 Task: Look for products in the category "Superfoods" from Bellway only.
Action: Mouse moved to (233, 103)
Screenshot: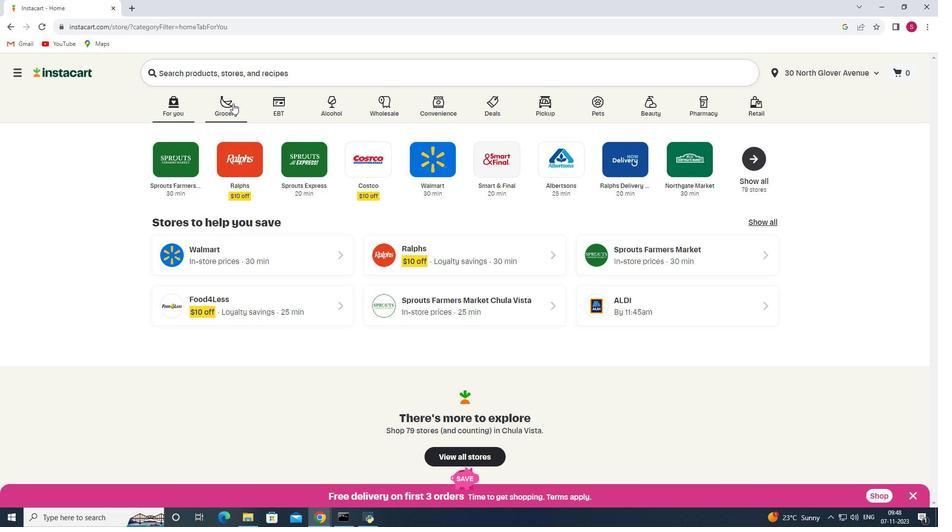 
Action: Mouse pressed left at (233, 103)
Screenshot: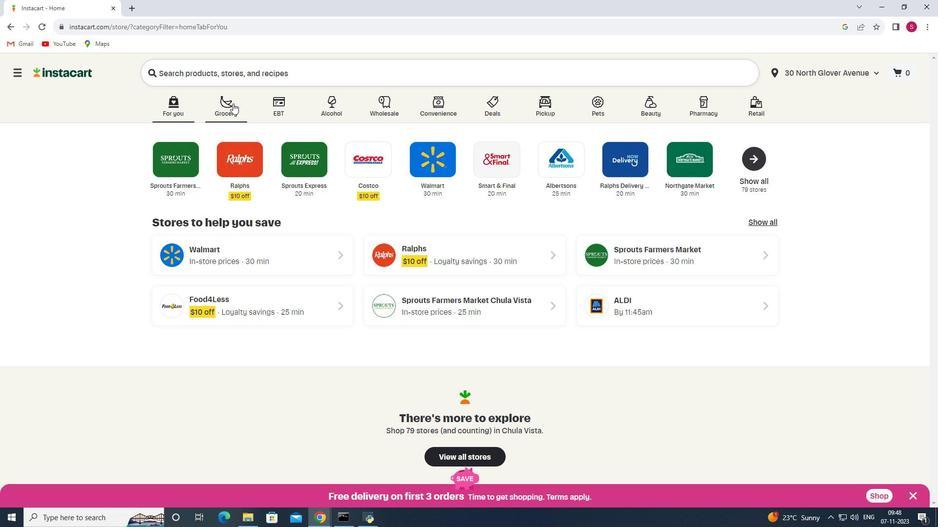 
Action: Mouse moved to (246, 277)
Screenshot: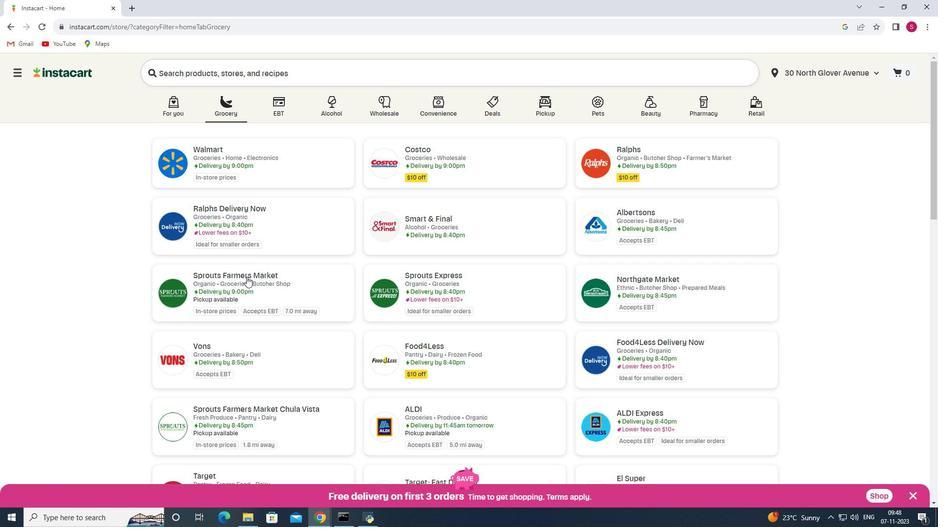 
Action: Mouse pressed left at (246, 277)
Screenshot: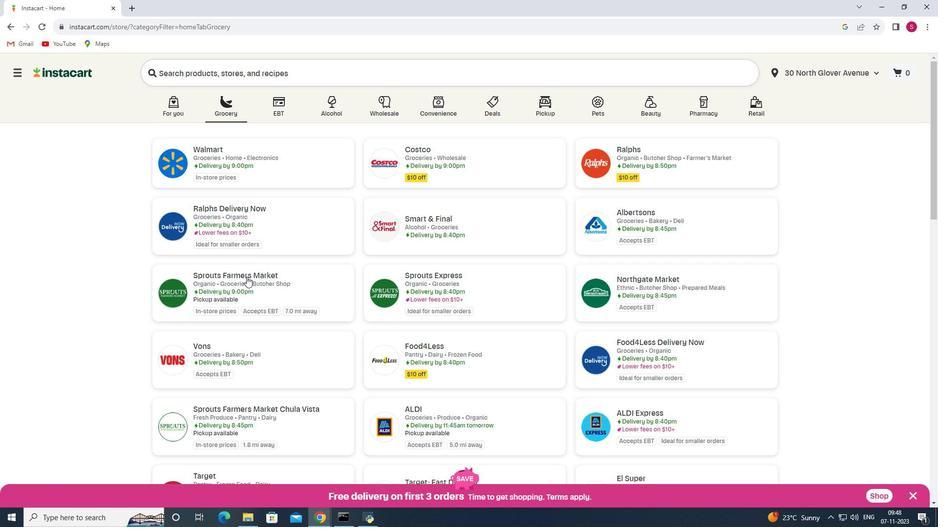 
Action: Mouse moved to (75, 317)
Screenshot: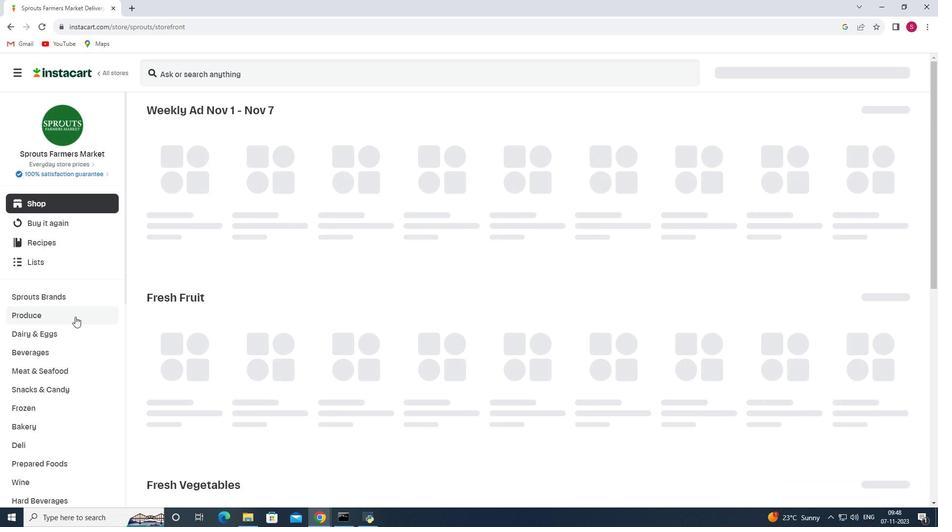 
Action: Mouse scrolled (75, 316) with delta (0, 0)
Screenshot: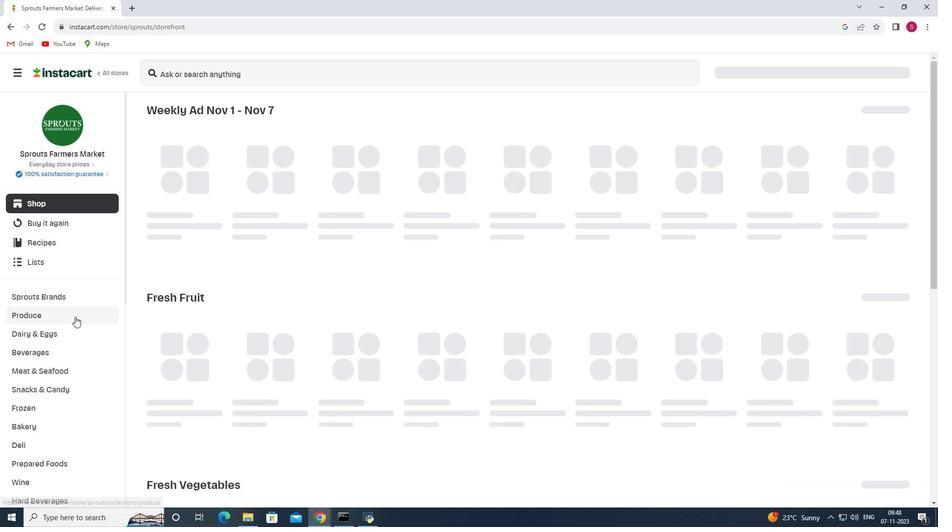 
Action: Mouse scrolled (75, 316) with delta (0, 0)
Screenshot: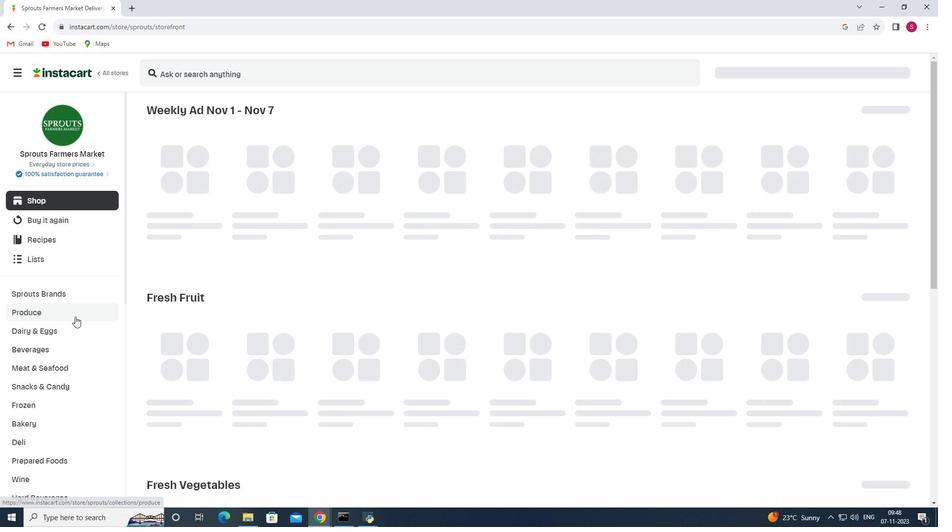 
Action: Mouse scrolled (75, 316) with delta (0, 0)
Screenshot: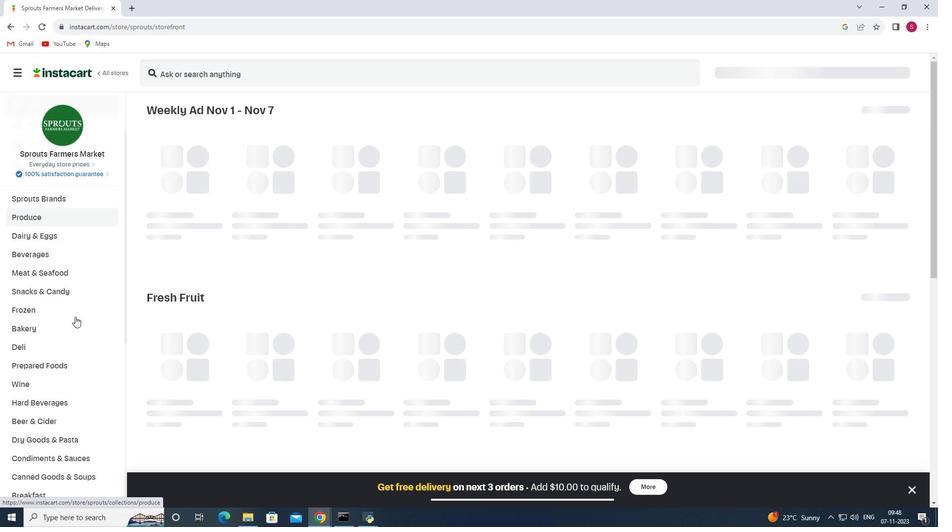 
Action: Mouse scrolled (75, 316) with delta (0, 0)
Screenshot: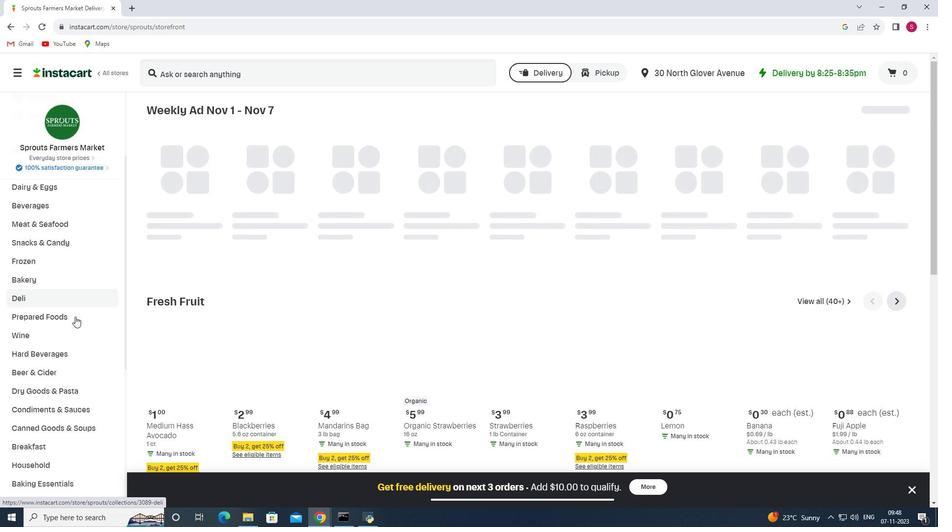 
Action: Mouse scrolled (75, 316) with delta (0, 0)
Screenshot: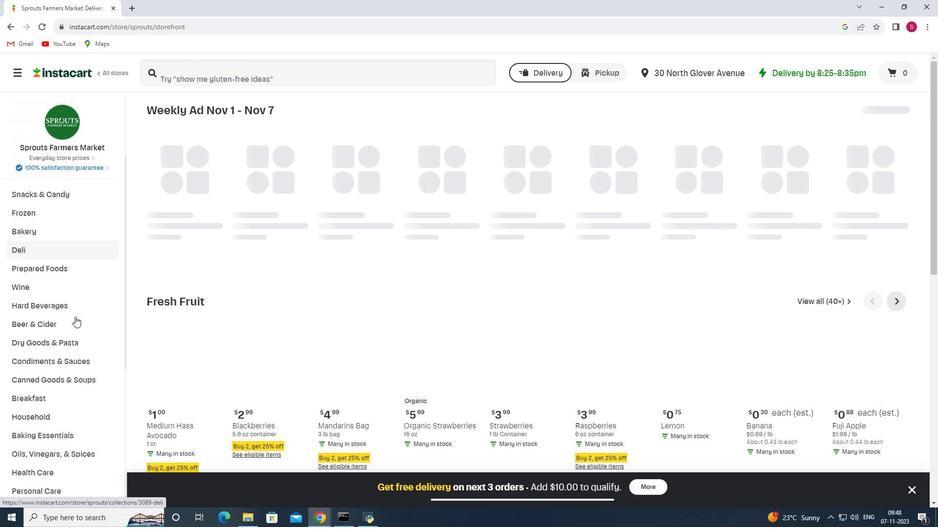 
Action: Mouse scrolled (75, 316) with delta (0, 0)
Screenshot: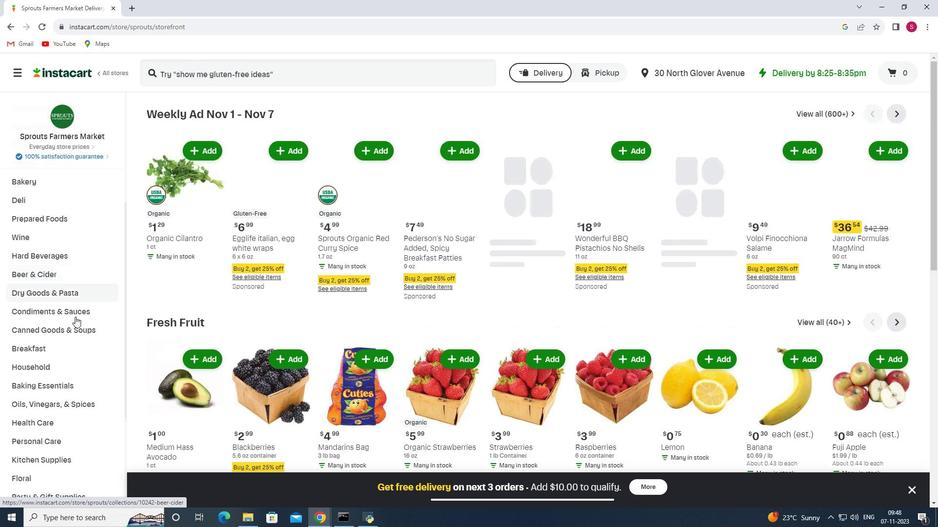 
Action: Mouse scrolled (75, 316) with delta (0, 0)
Screenshot: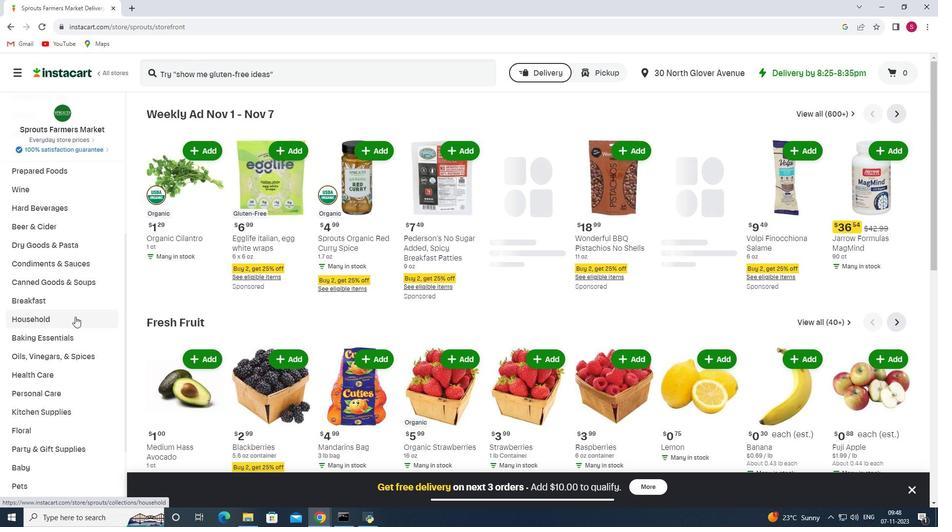 
Action: Mouse moved to (61, 322)
Screenshot: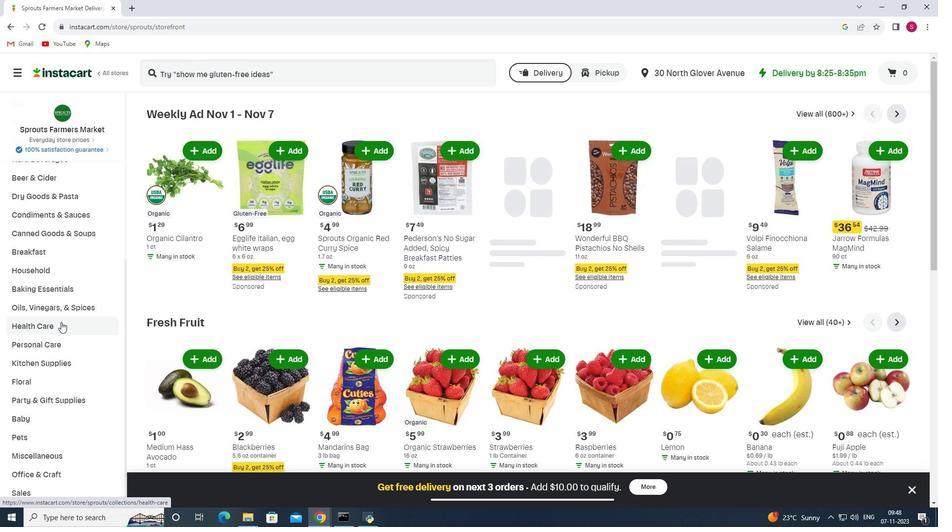 
Action: Mouse pressed left at (61, 322)
Screenshot: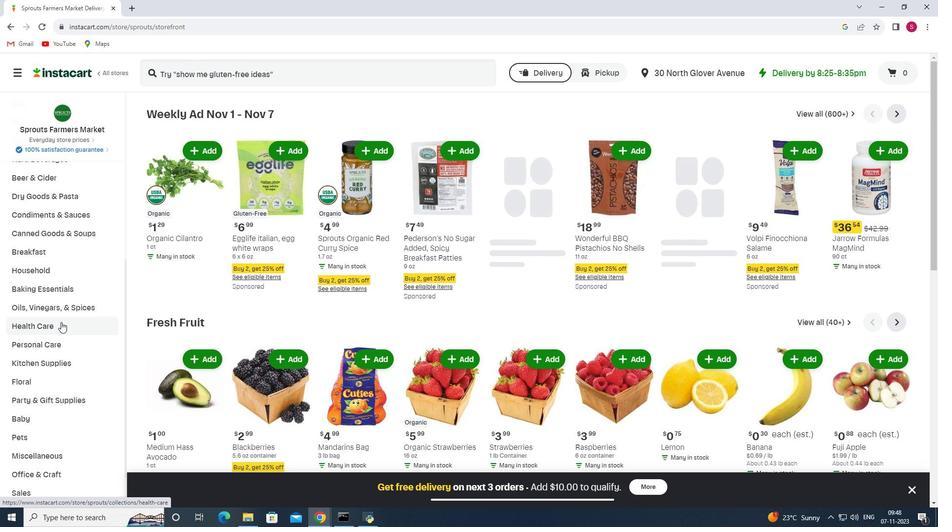 
Action: Mouse moved to (352, 136)
Screenshot: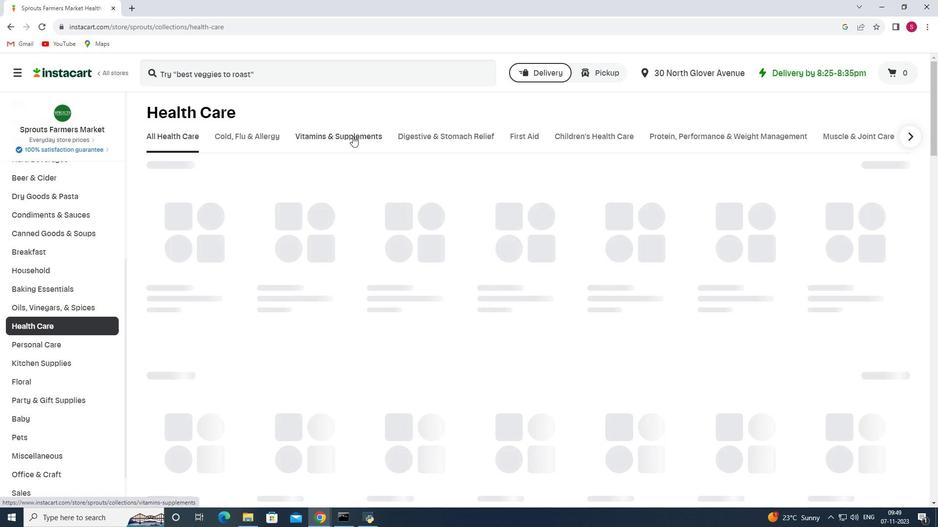 
Action: Mouse pressed left at (352, 136)
Screenshot: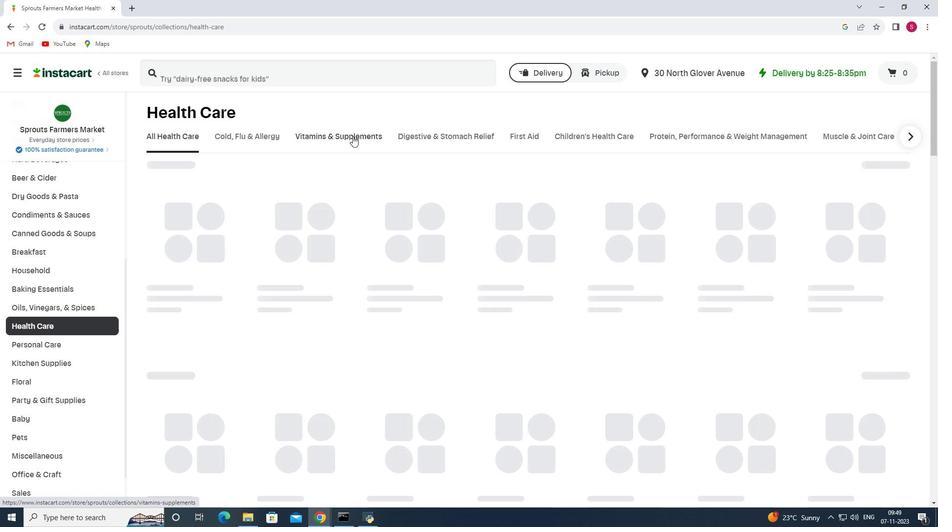 
Action: Mouse moved to (378, 171)
Screenshot: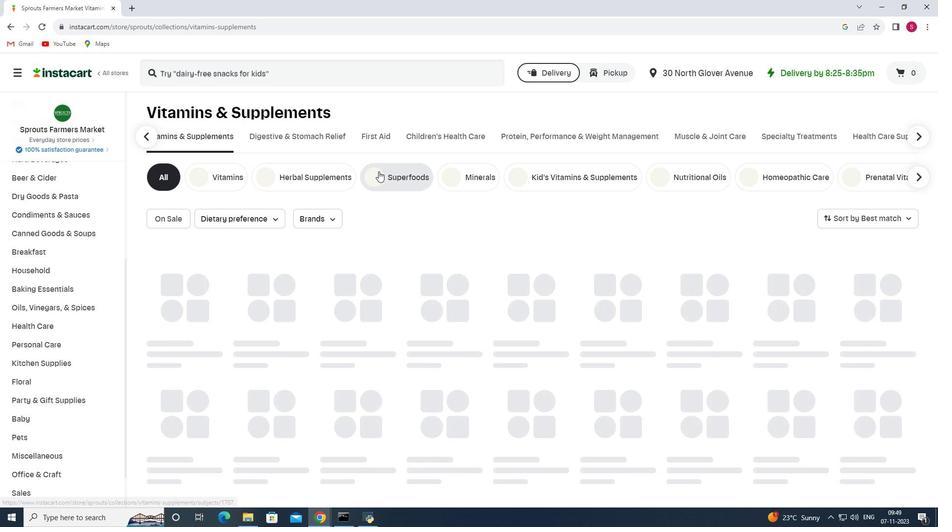 
Action: Mouse pressed left at (378, 171)
Screenshot: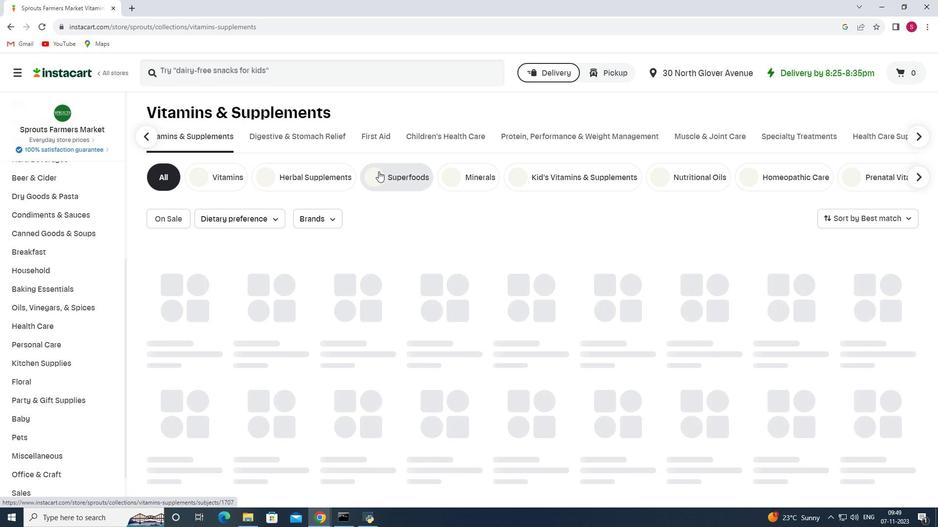 
Action: Mouse moved to (331, 218)
Screenshot: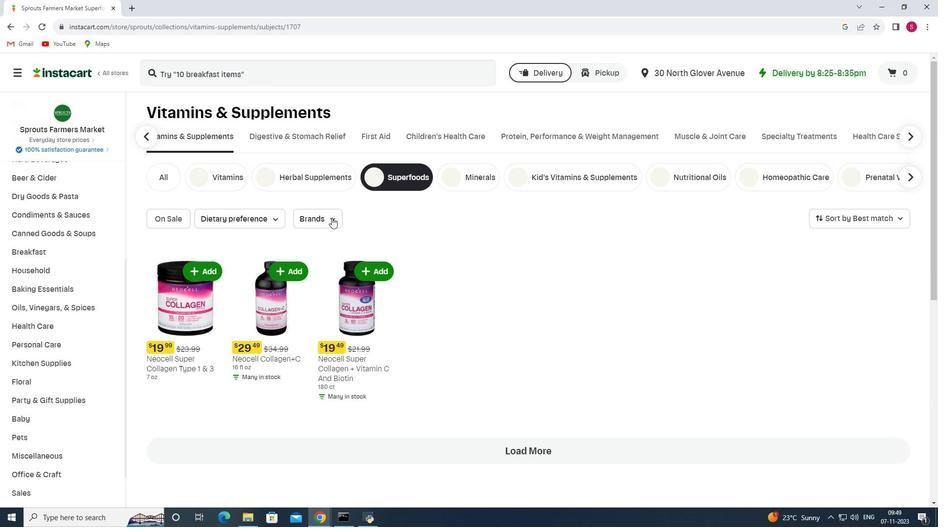 
Action: Mouse pressed left at (331, 218)
Screenshot: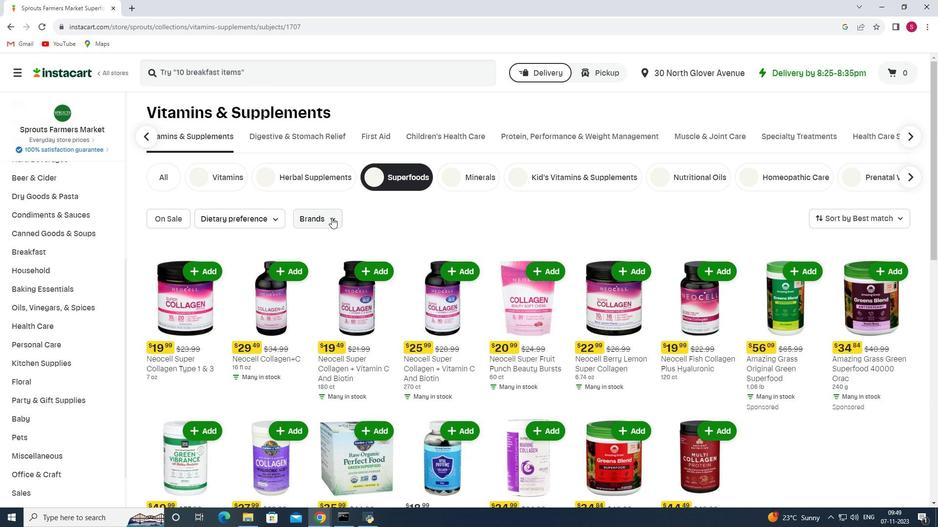 
Action: Mouse moved to (331, 266)
Screenshot: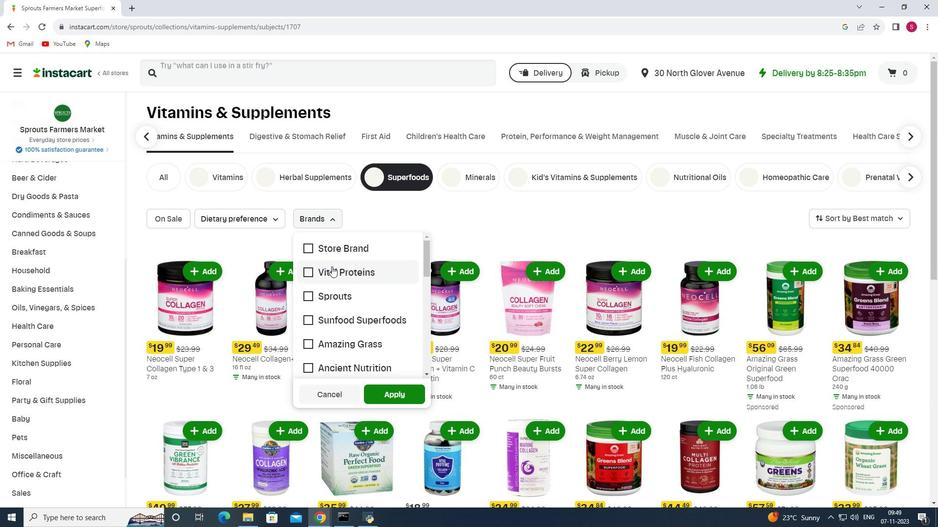 
Action: Mouse scrolled (331, 266) with delta (0, 0)
Screenshot: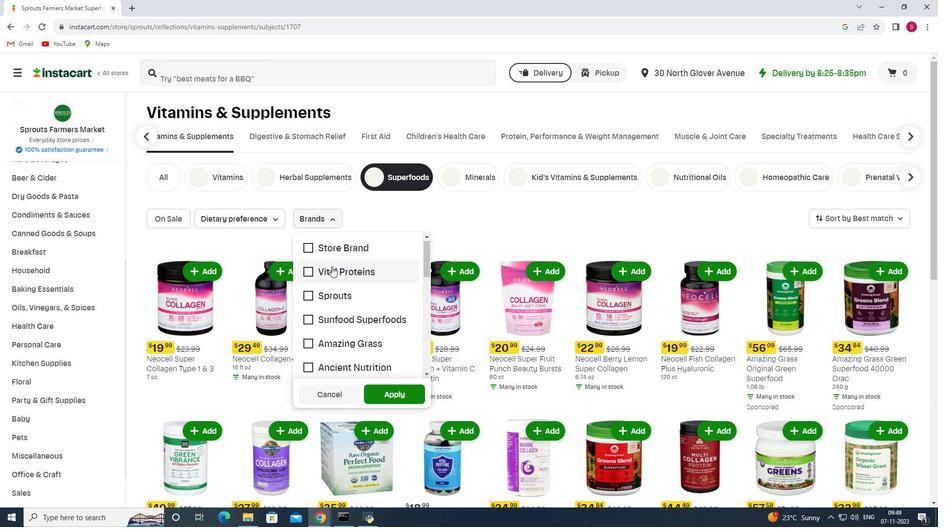 
Action: Mouse scrolled (331, 266) with delta (0, 0)
Screenshot: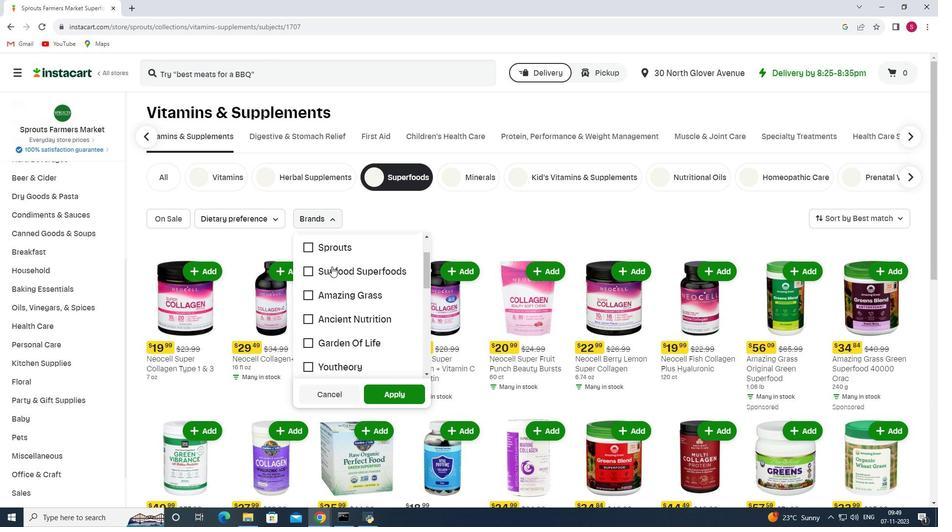 
Action: Mouse scrolled (331, 266) with delta (0, 0)
Screenshot: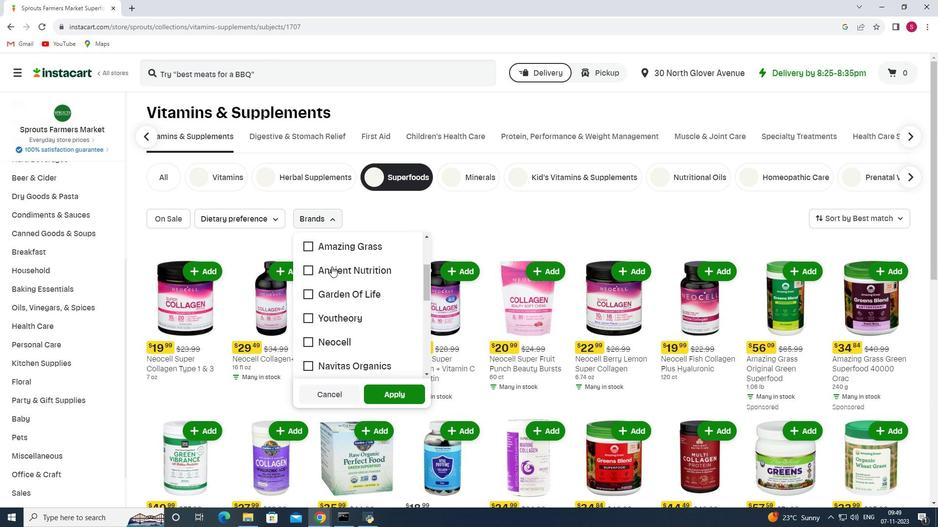 
Action: Mouse scrolled (331, 266) with delta (0, 0)
Screenshot: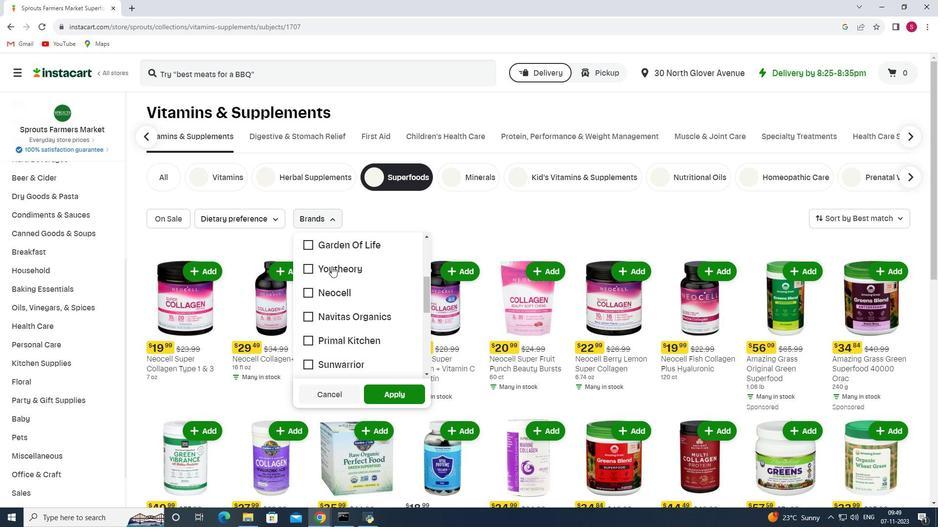 
Action: Mouse scrolled (331, 266) with delta (0, 0)
Screenshot: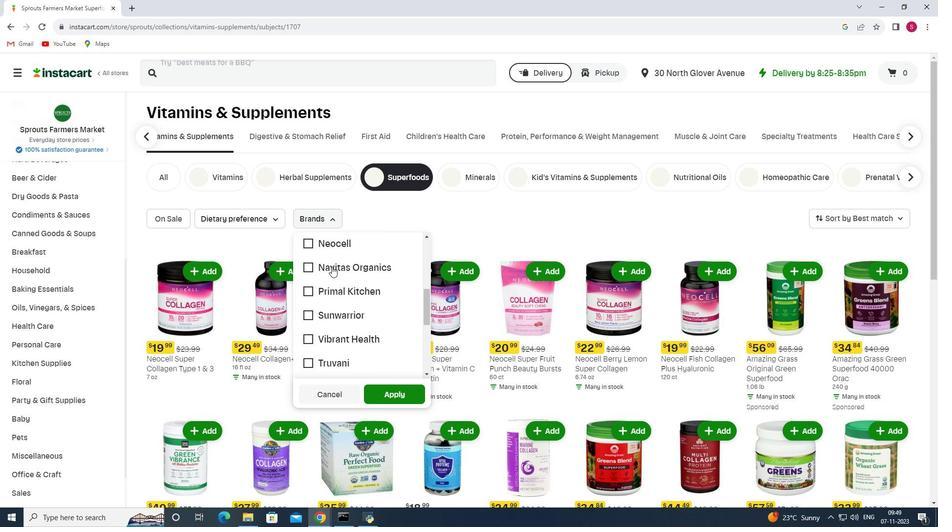 
Action: Mouse scrolled (331, 266) with delta (0, 0)
Screenshot: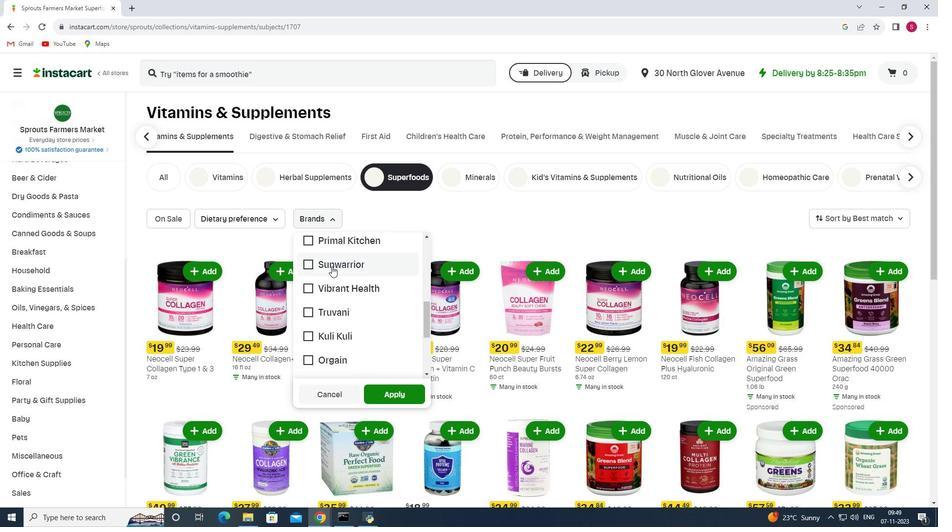 
Action: Mouse scrolled (331, 266) with delta (0, 0)
Screenshot: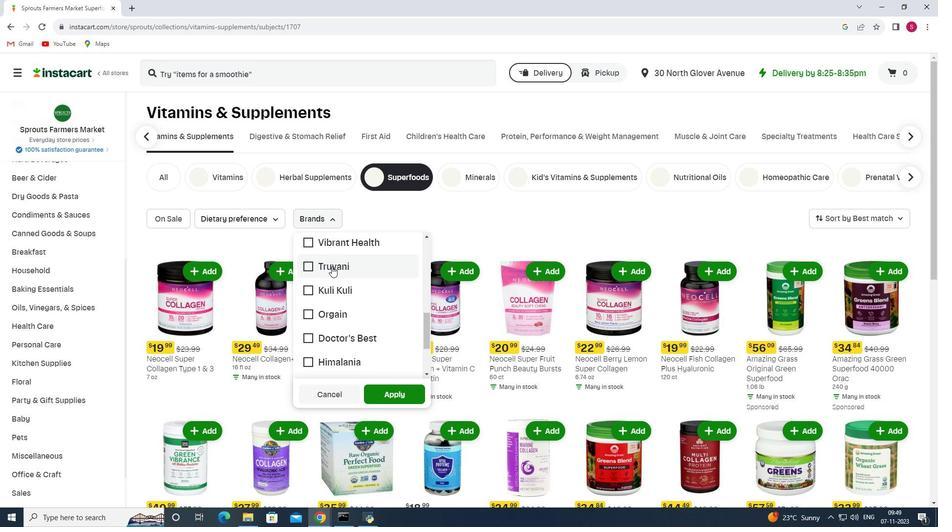 
Action: Mouse scrolled (331, 266) with delta (0, 0)
Screenshot: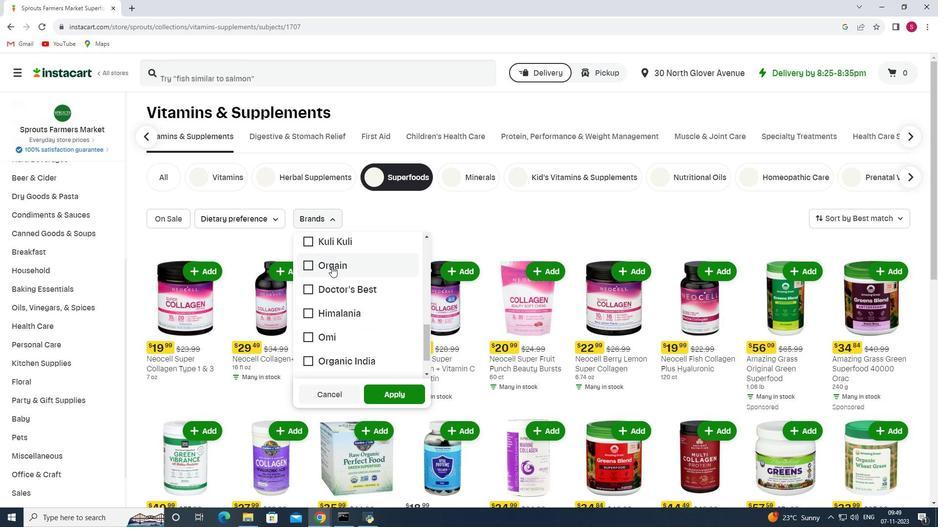 
Action: Mouse scrolled (331, 266) with delta (0, 0)
Screenshot: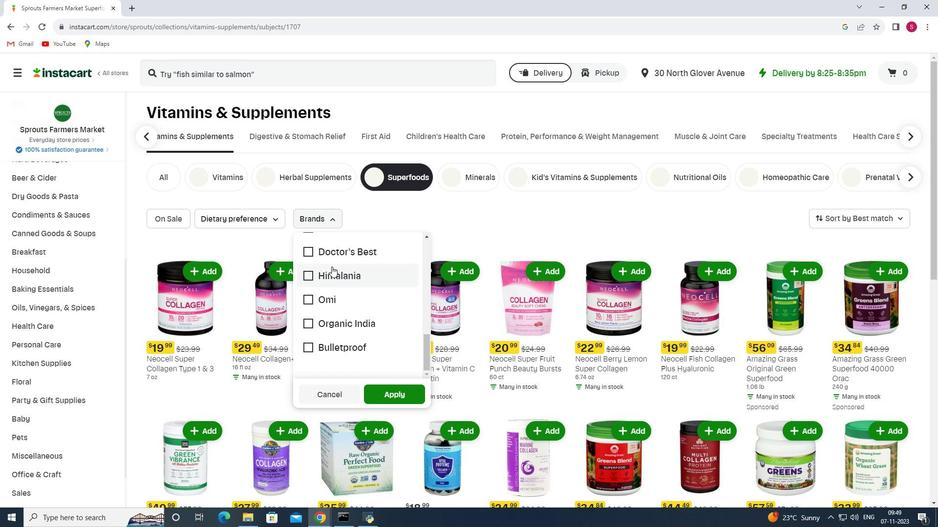 
Action: Mouse scrolled (331, 266) with delta (0, 0)
Screenshot: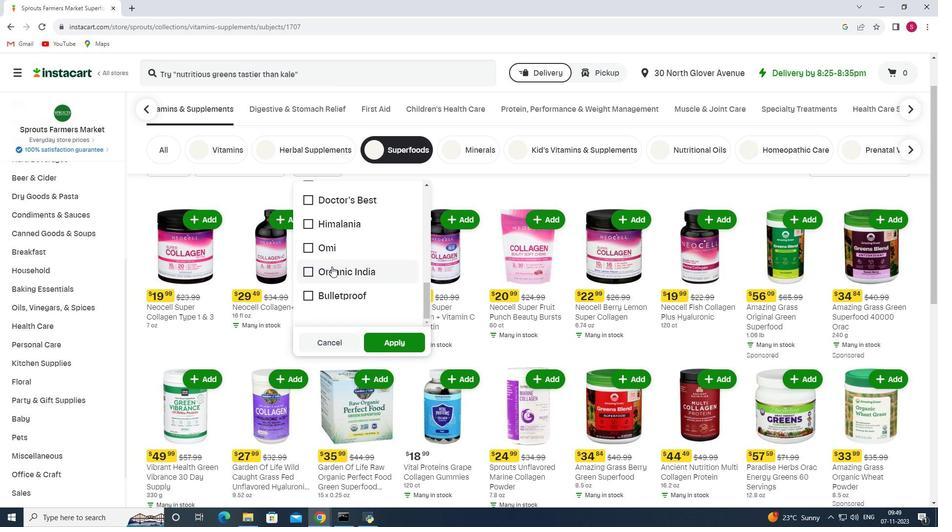 
